 Task: Check out the buy gift cards section.
Action: Mouse moved to (24, 83)
Screenshot: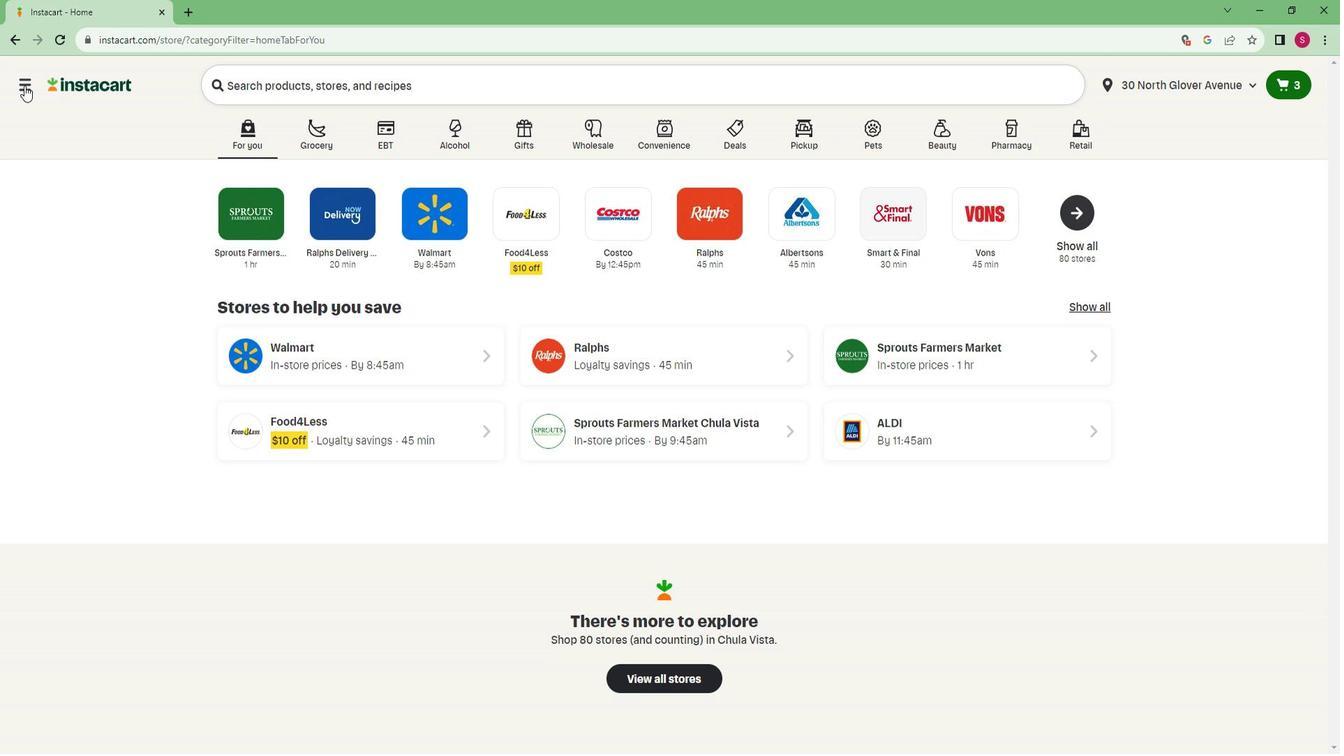 
Action: Mouse pressed left at (24, 83)
Screenshot: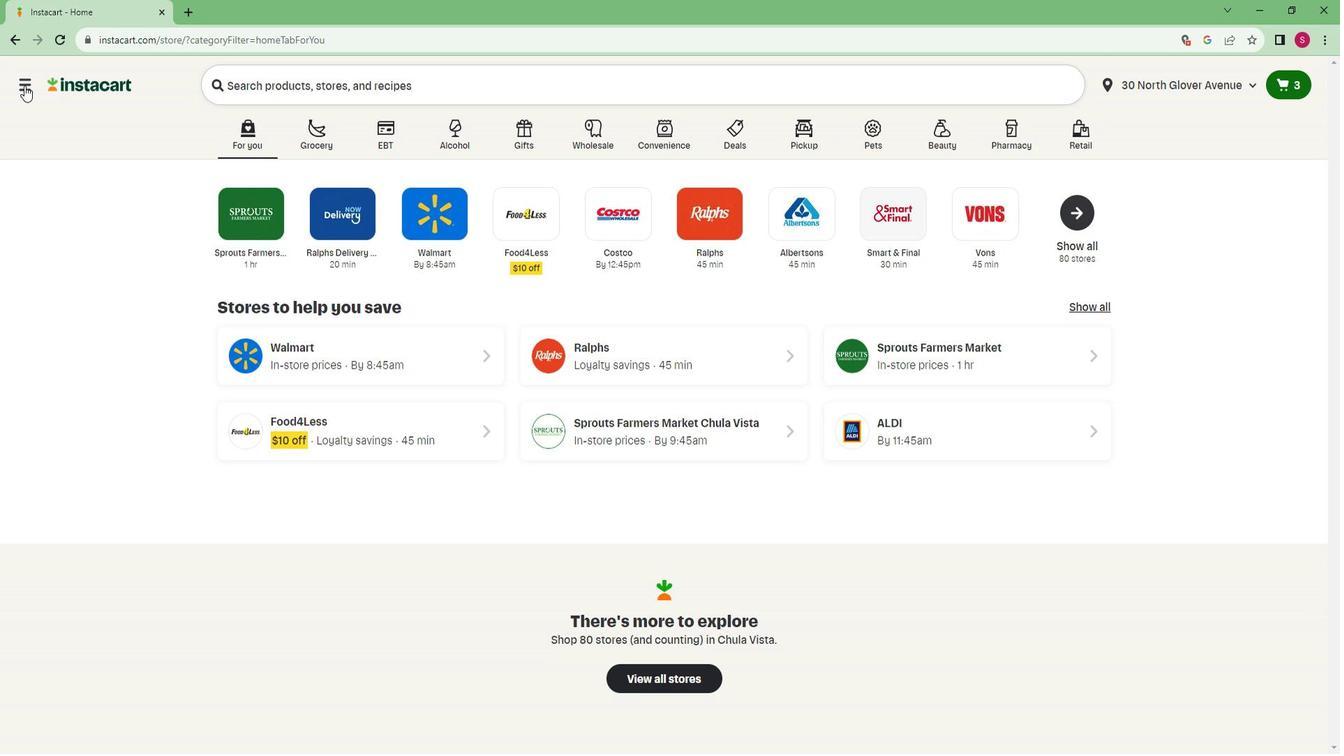 
Action: Mouse moved to (67, 585)
Screenshot: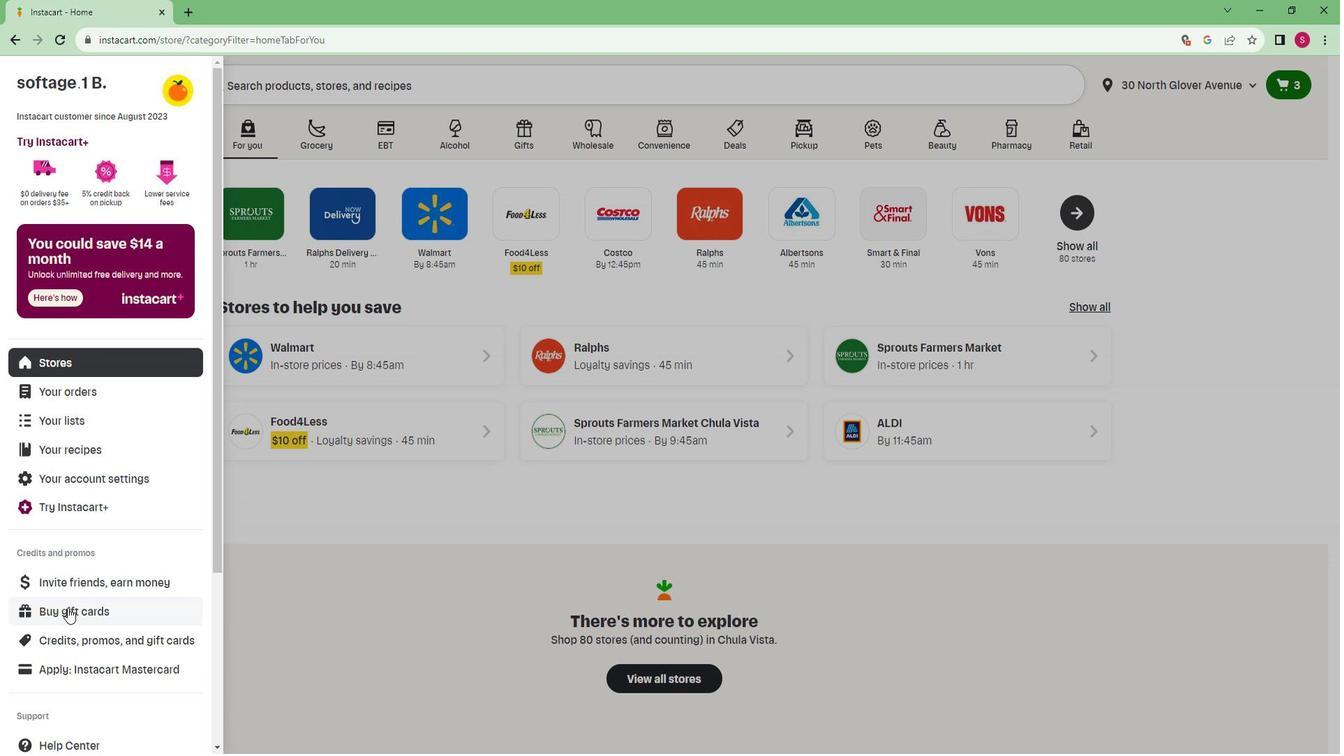 
Action: Mouse pressed left at (67, 585)
Screenshot: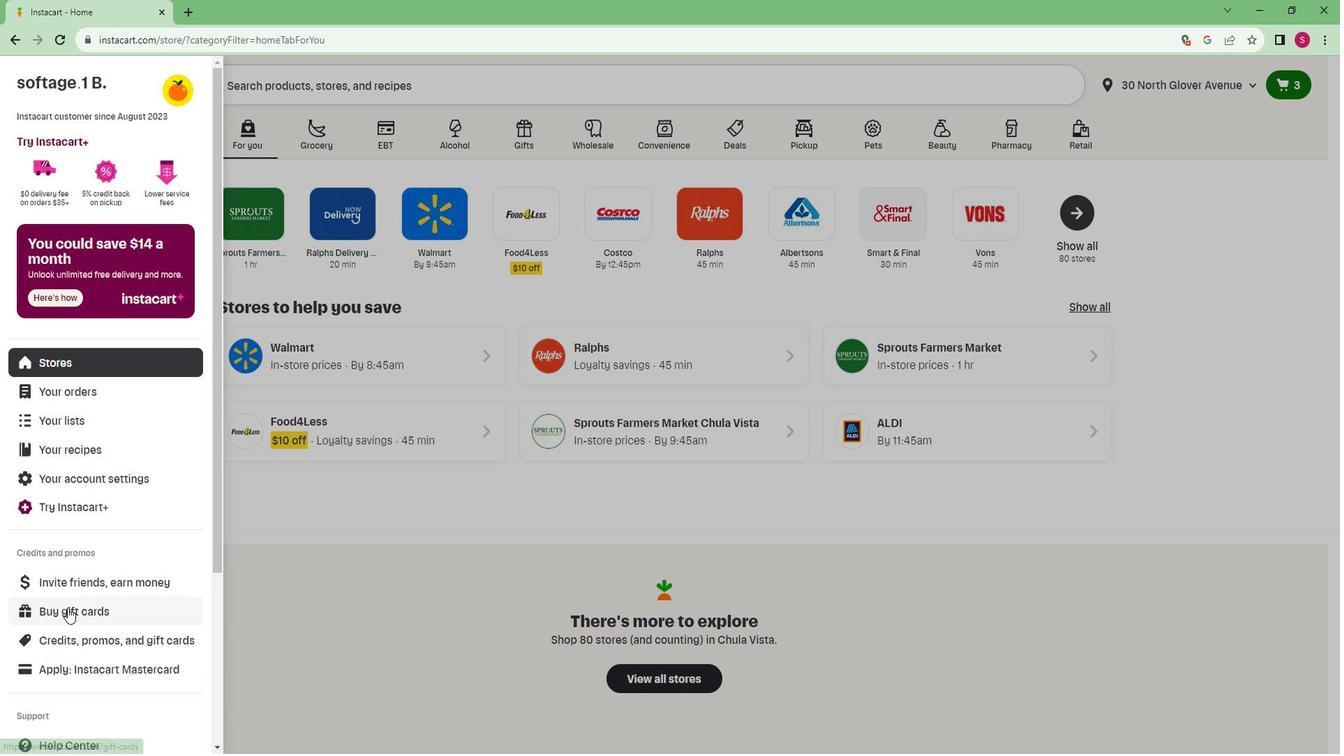 
Action: Mouse moved to (523, 444)
Screenshot: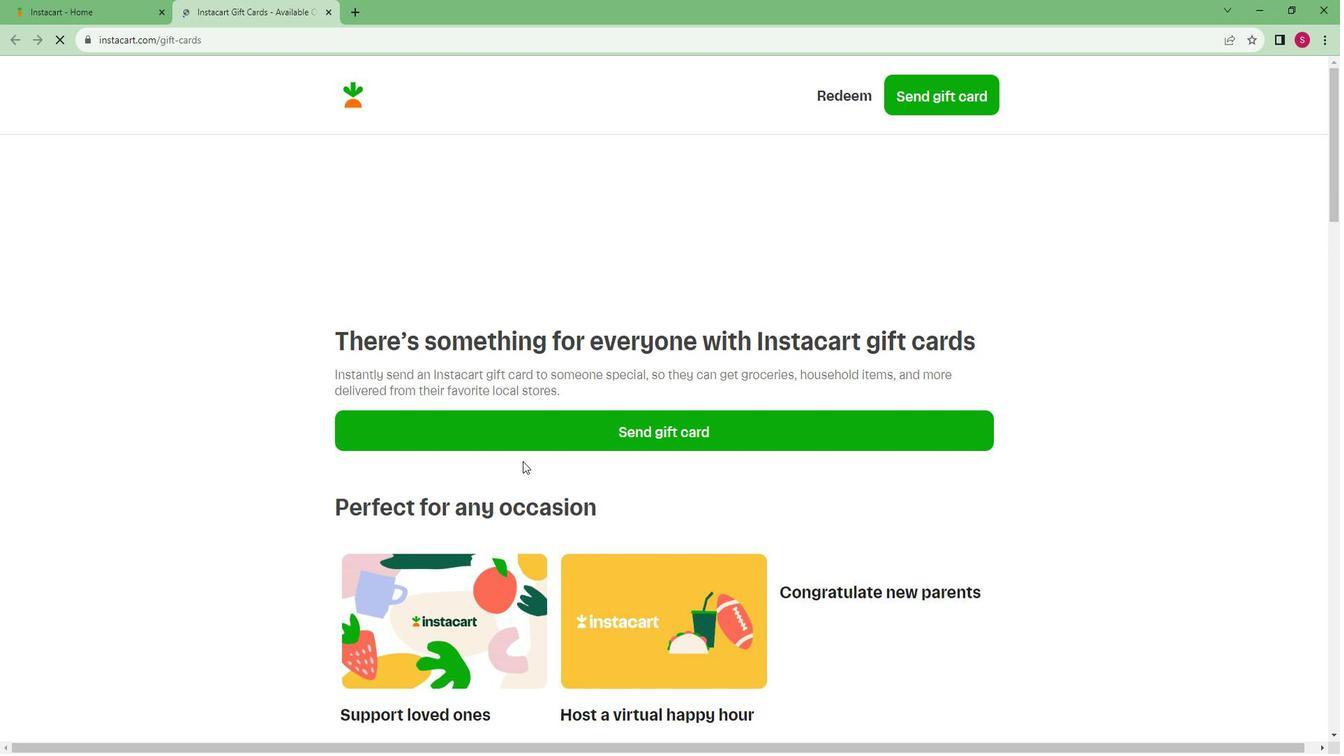 
Action: Mouse scrolled (523, 443) with delta (0, 0)
Screenshot: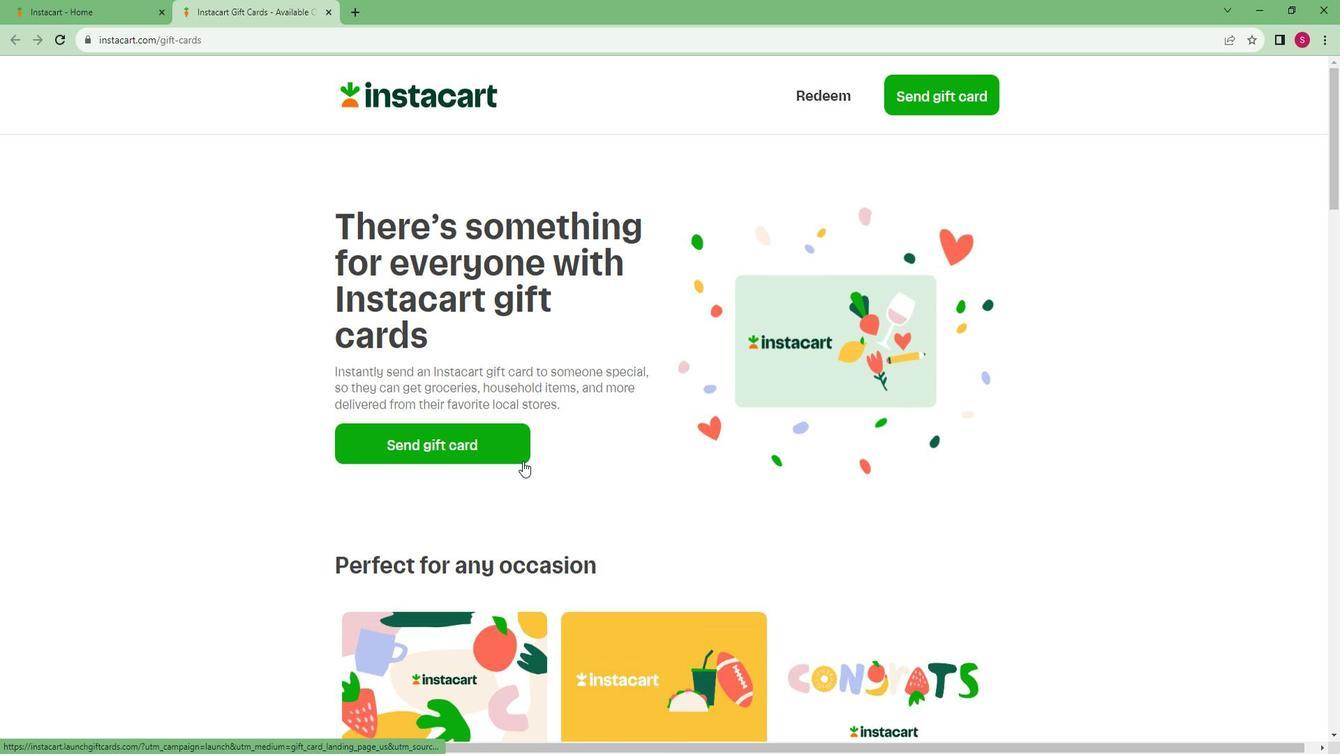 
Action: Mouse scrolled (523, 443) with delta (0, 0)
Screenshot: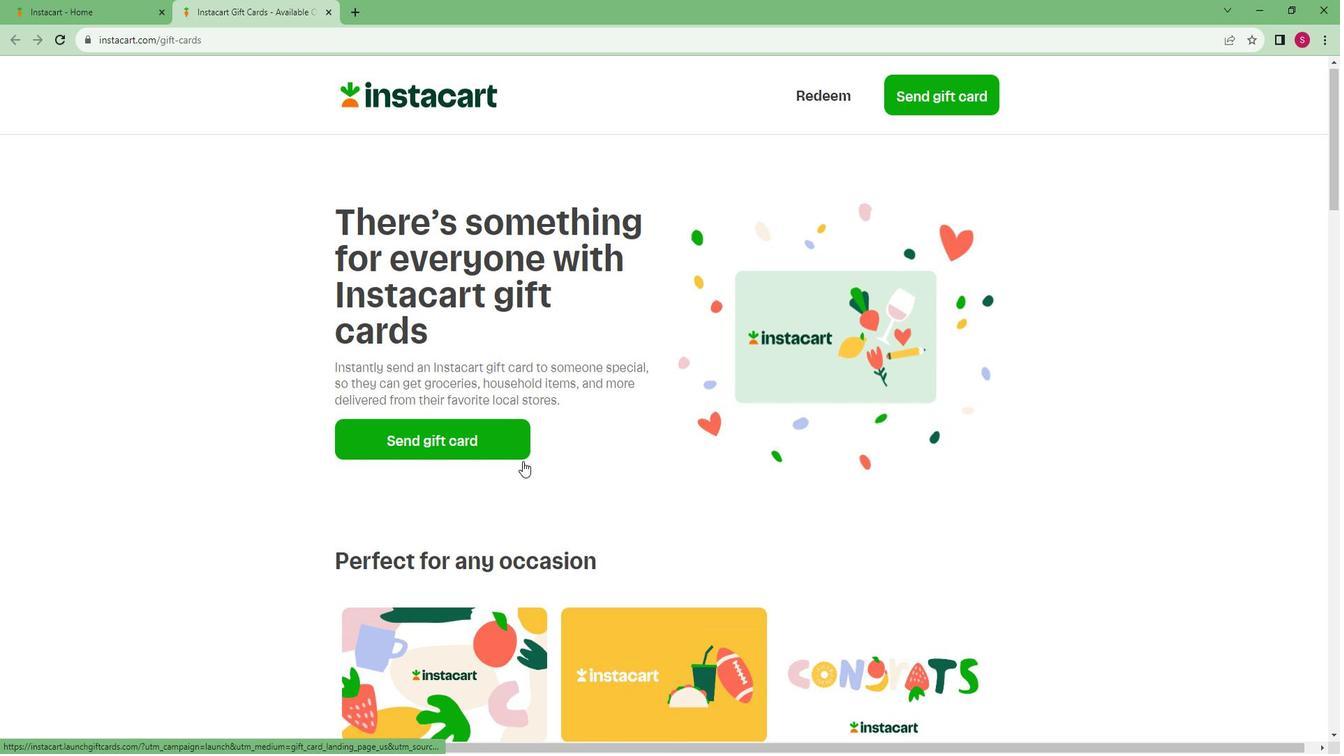 
Action: Mouse scrolled (523, 443) with delta (0, 0)
Screenshot: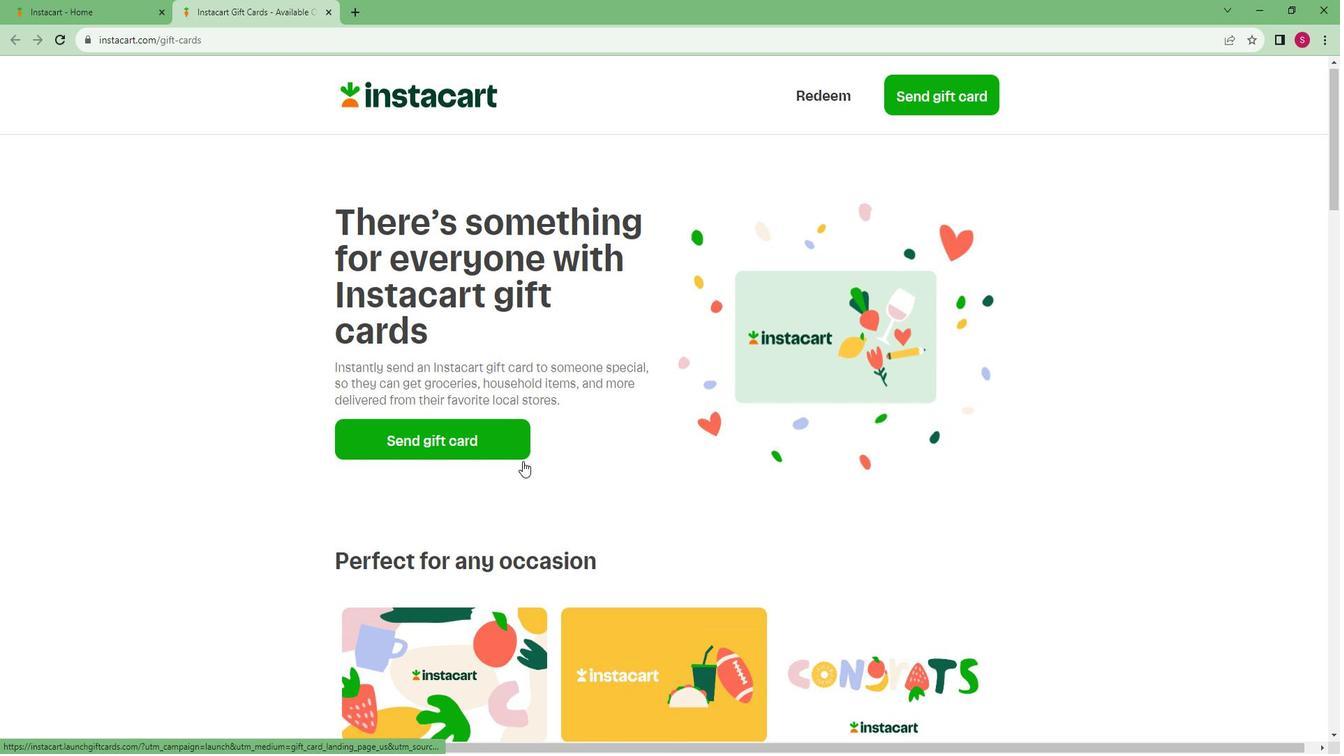 
Action: Mouse scrolled (523, 443) with delta (0, 0)
Screenshot: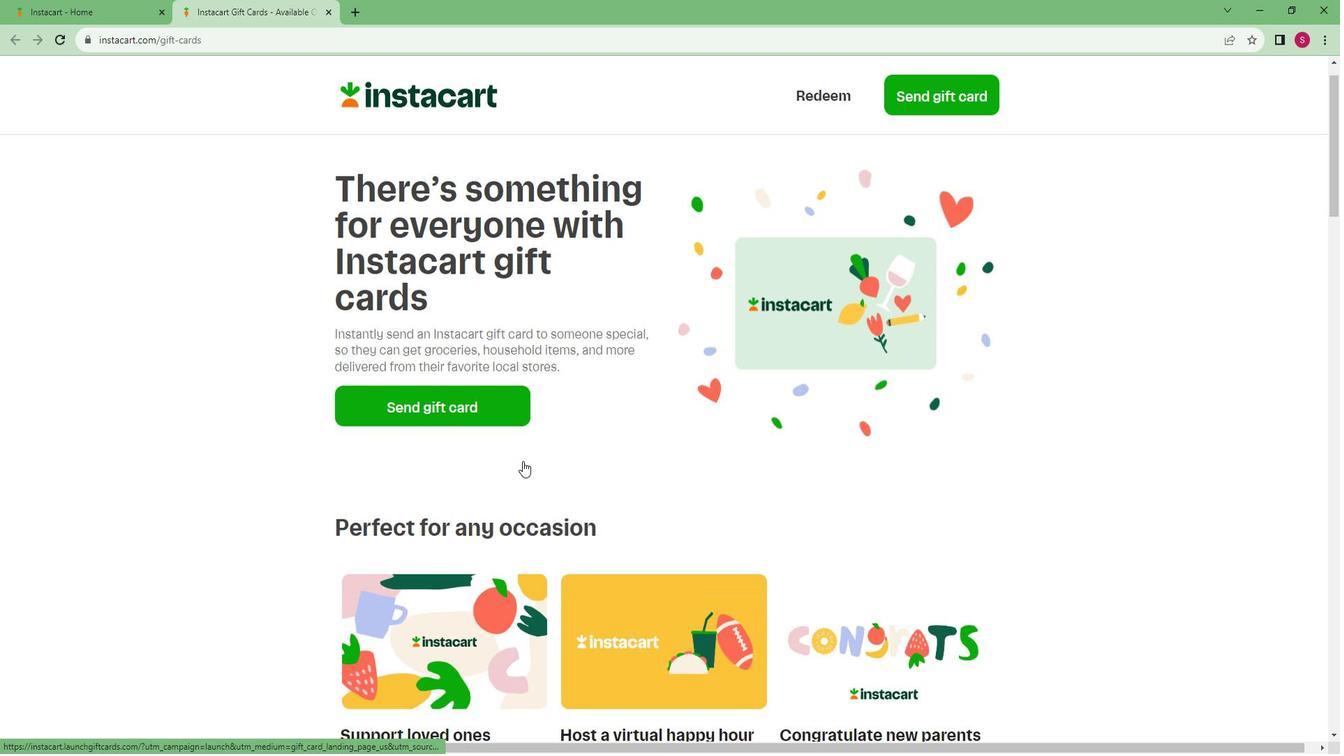 
Action: Mouse scrolled (523, 443) with delta (0, 0)
Screenshot: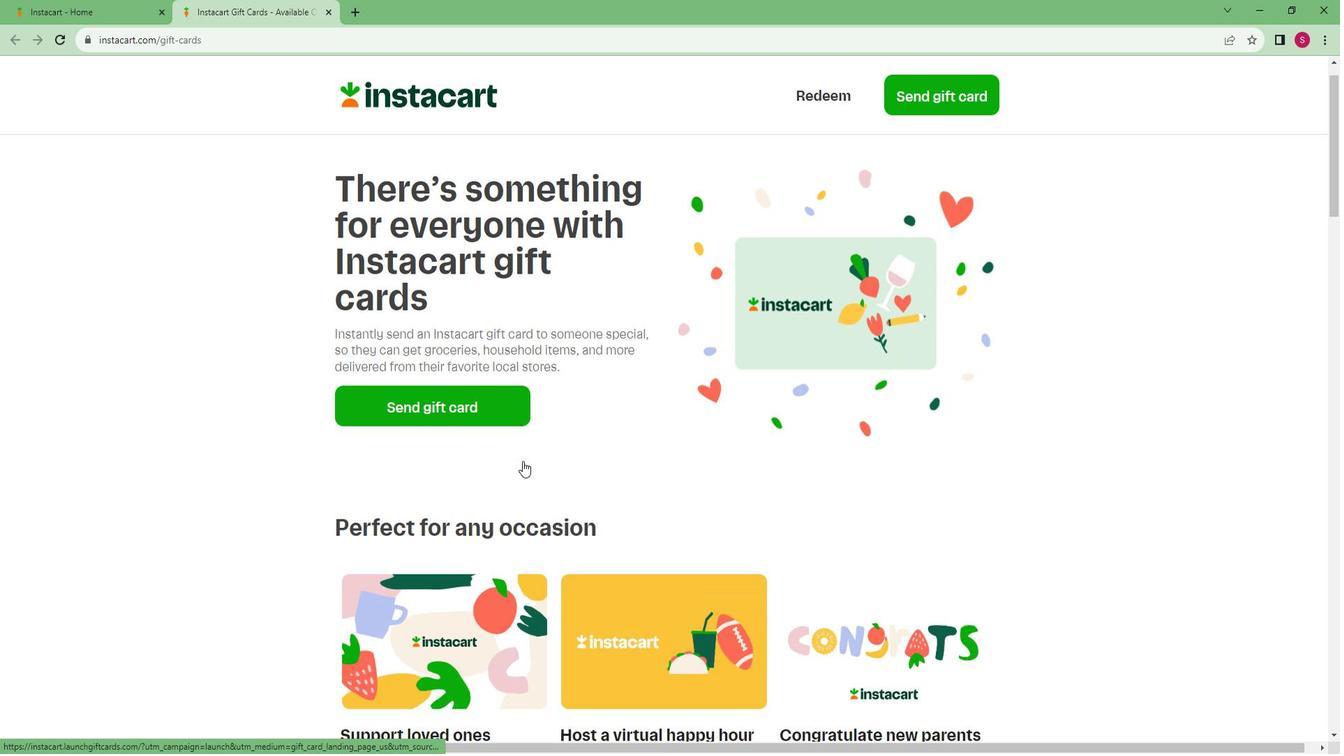 
Action: Mouse scrolled (523, 444) with delta (0, 0)
Screenshot: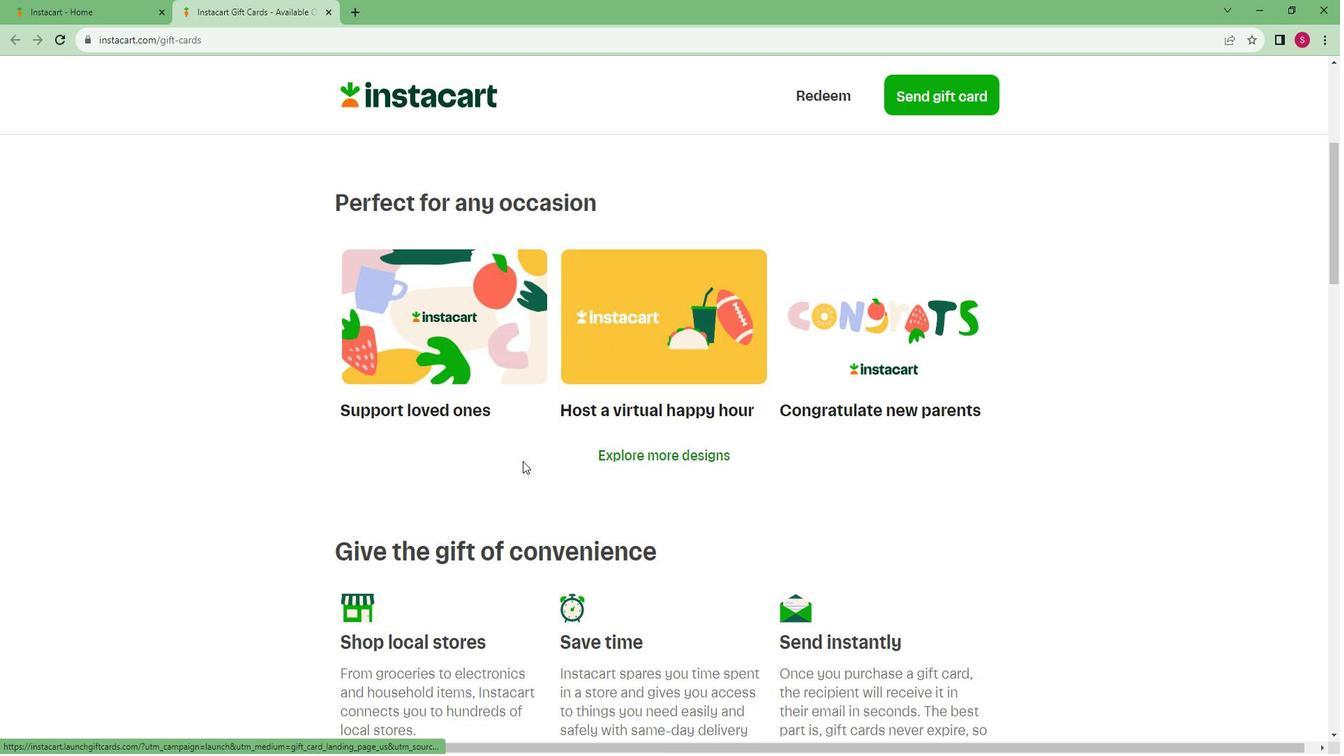 
Action: Mouse scrolled (523, 444) with delta (0, 0)
Screenshot: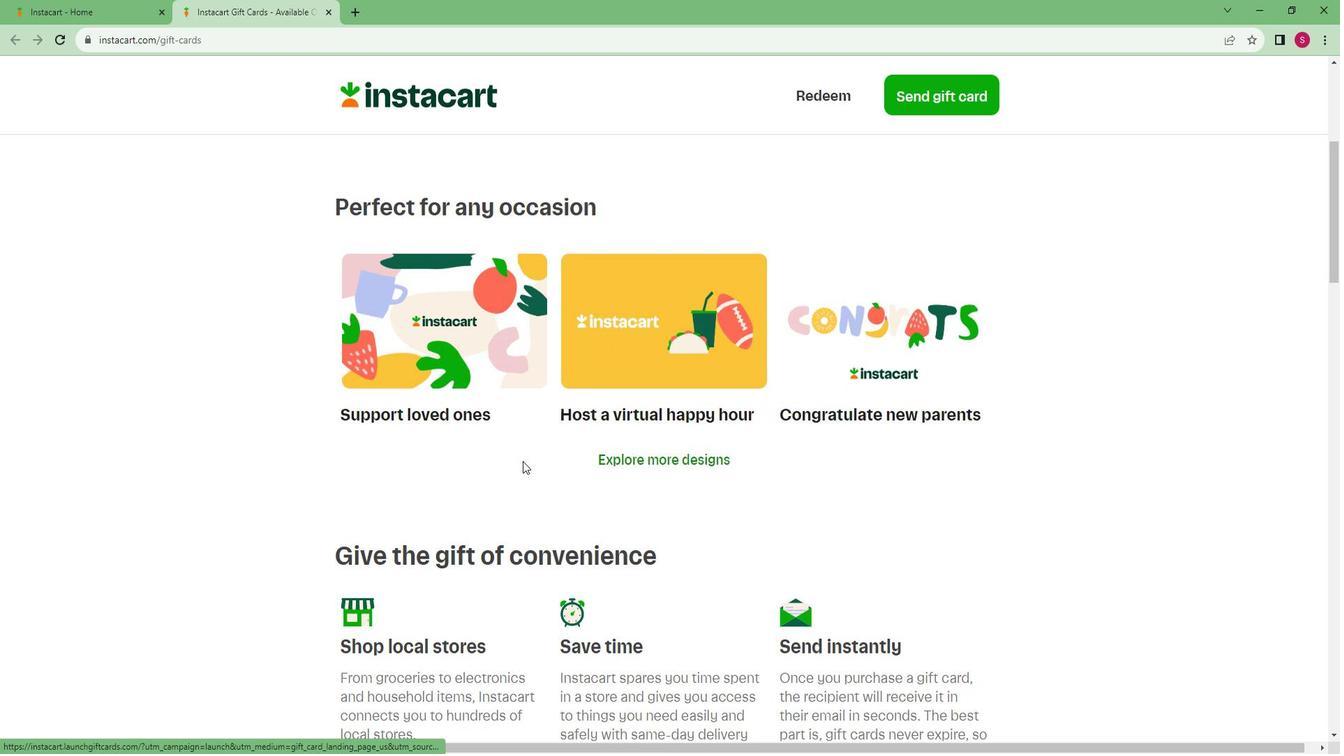 
Action: Mouse scrolled (523, 444) with delta (0, 0)
Screenshot: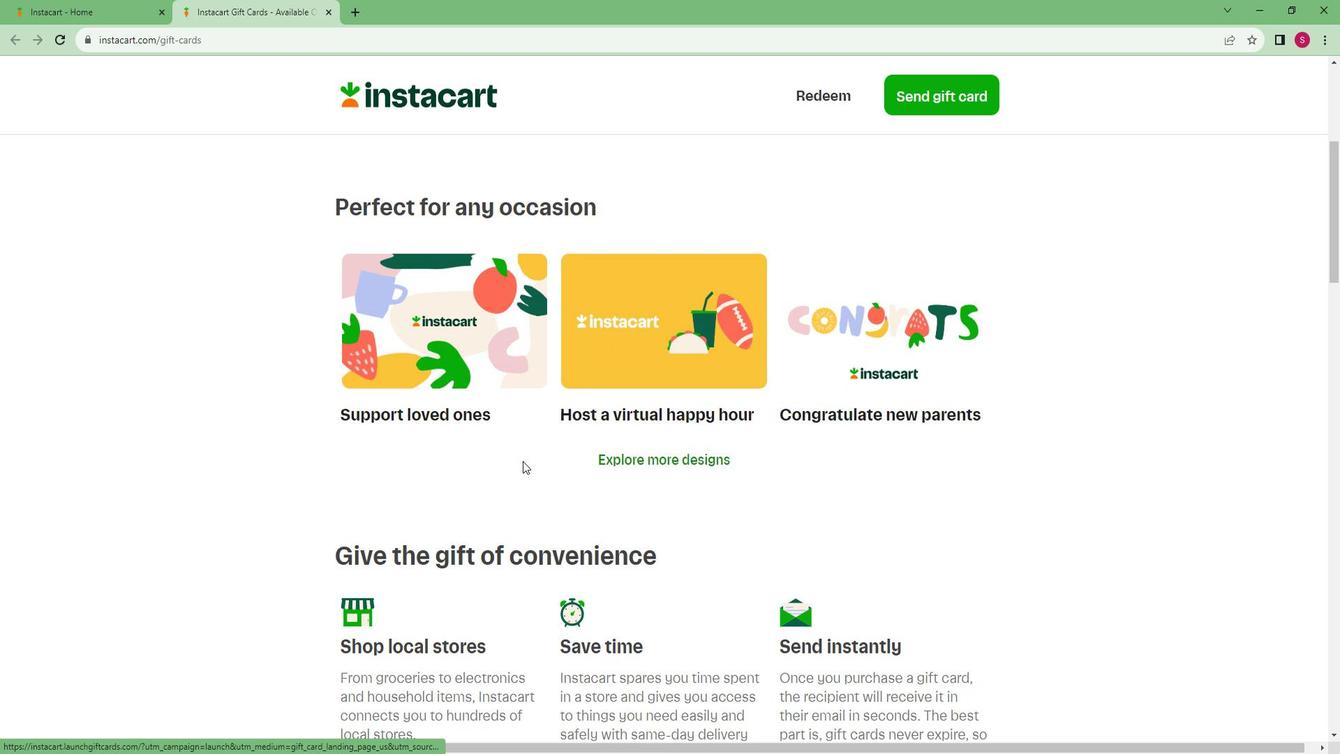 
Action: Mouse scrolled (523, 444) with delta (0, 0)
Screenshot: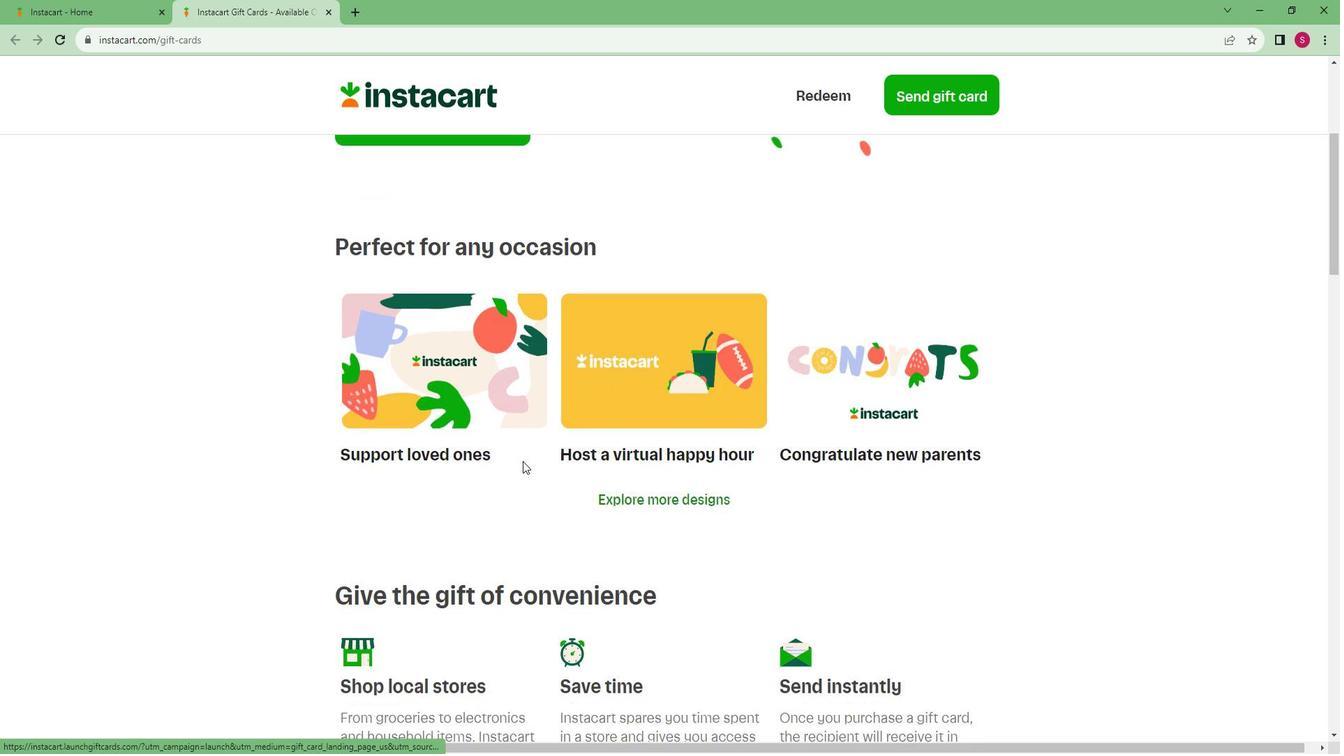 
